 Task: Create a section Agile Artilleries and in the section, add a milestone IT Service Management in the project AgileBox
Action: Mouse moved to (50, 262)
Screenshot: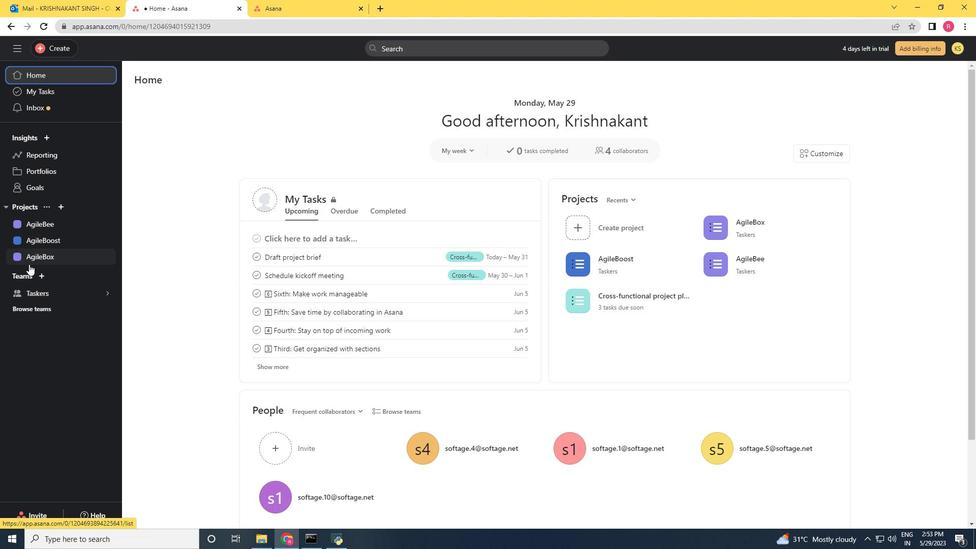 
Action: Mouse pressed left at (50, 262)
Screenshot: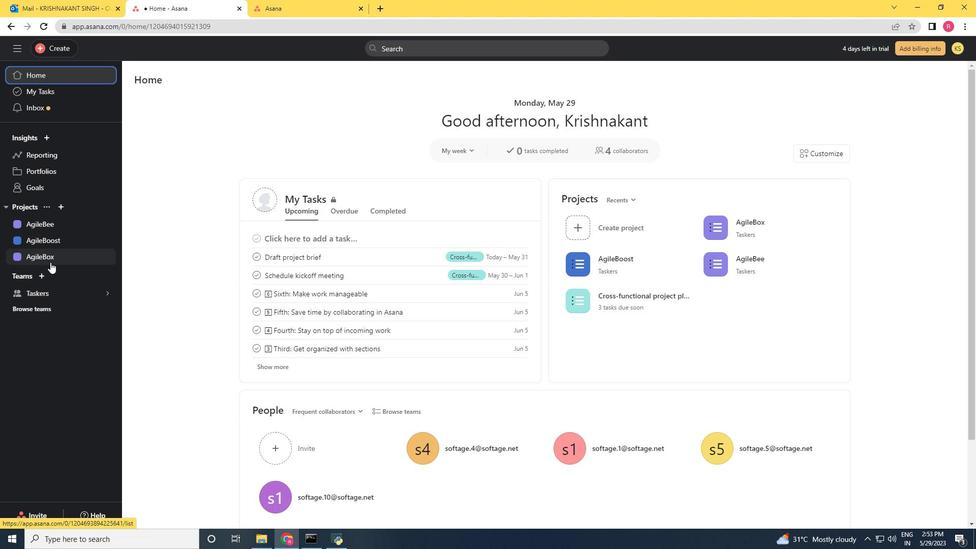 
Action: Mouse moved to (167, 471)
Screenshot: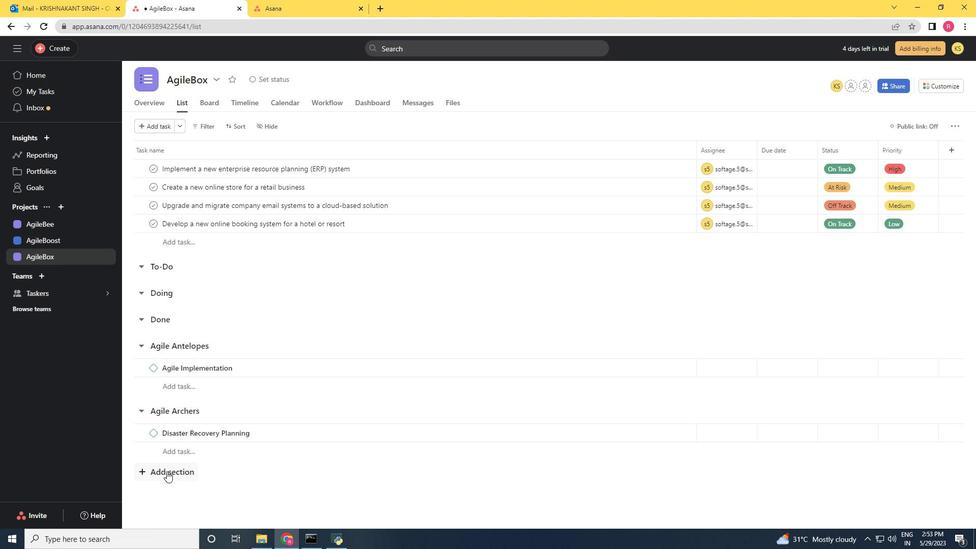 
Action: Mouse pressed left at (167, 471)
Screenshot: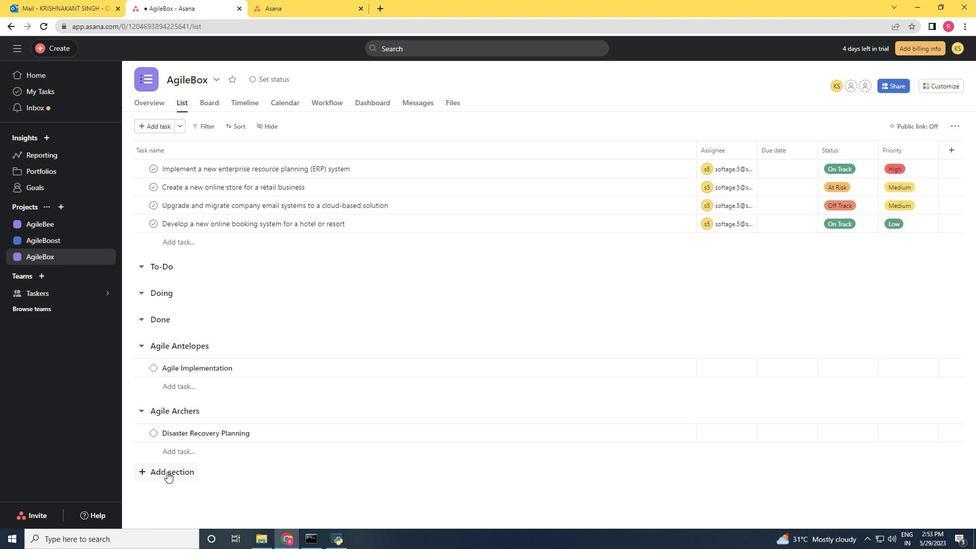 
Action: Mouse moved to (167, 471)
Screenshot: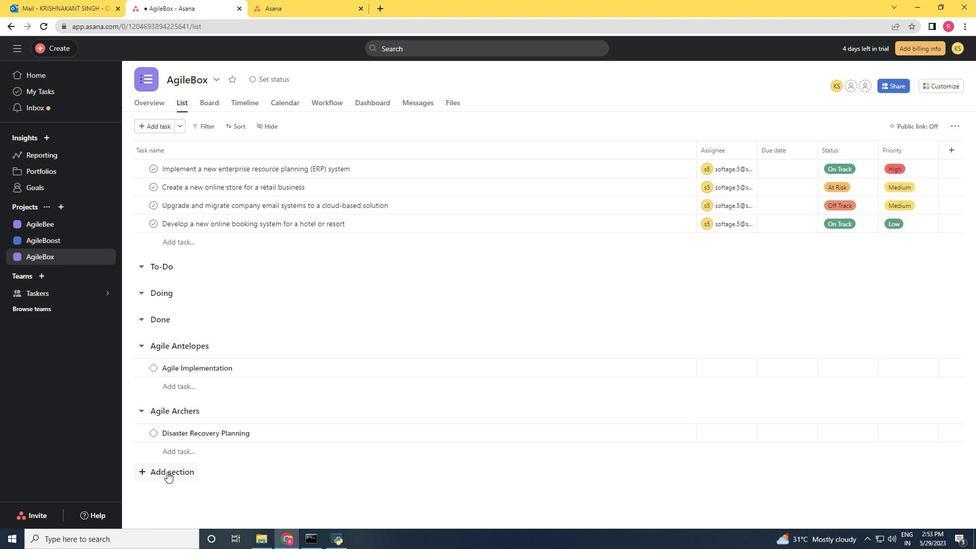 
Action: Key pressed <Key.shift>Agile<Key.space><Key.shift>Artilleries<Key.enter><Key.shift>IT<Key.space><Key.shift>Service<Key.space><Key.shift><Key.shift><Key.shift><Key.shift>Management<Key.space>
Screenshot: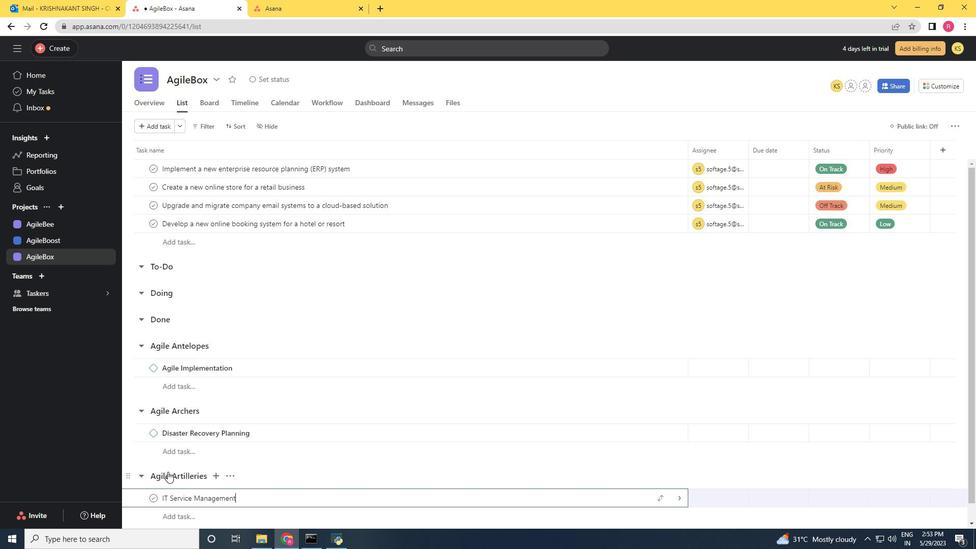 
Action: Mouse moved to (291, 501)
Screenshot: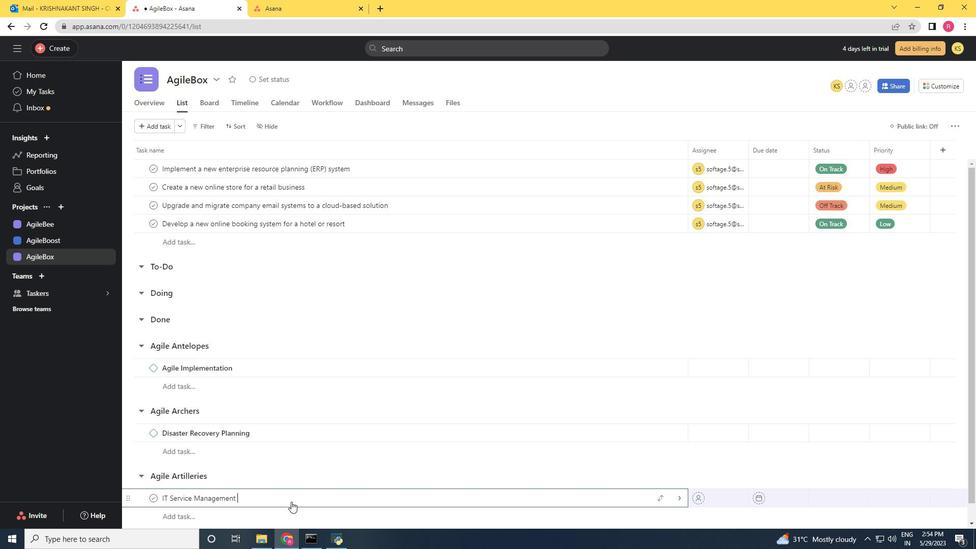 
Action: Mouse pressed right at (291, 501)
Screenshot: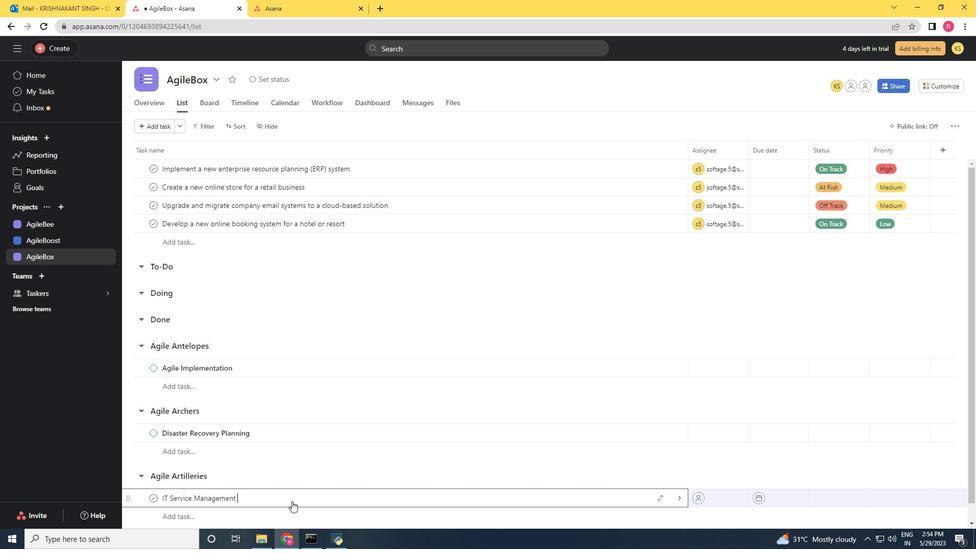 
Action: Mouse moved to (353, 451)
Screenshot: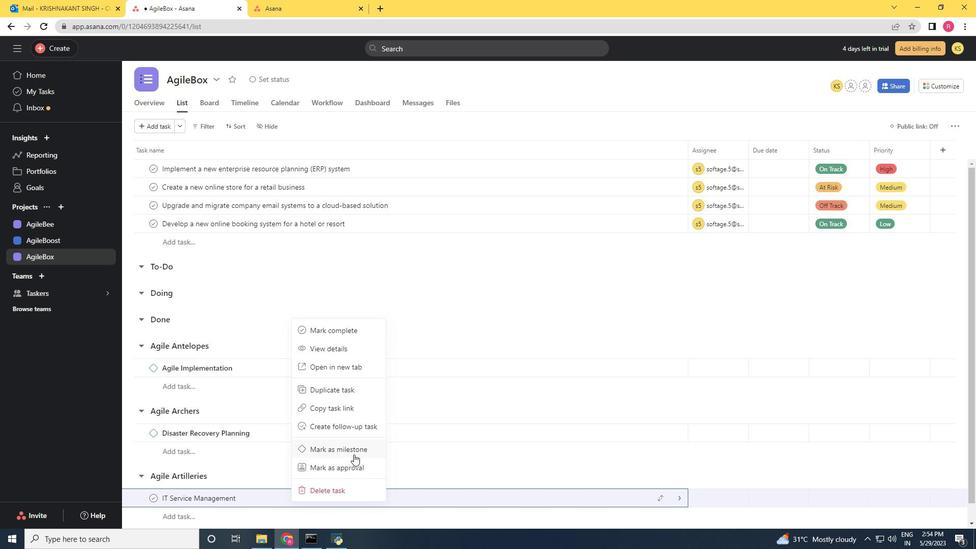 
Action: Mouse pressed left at (353, 451)
Screenshot: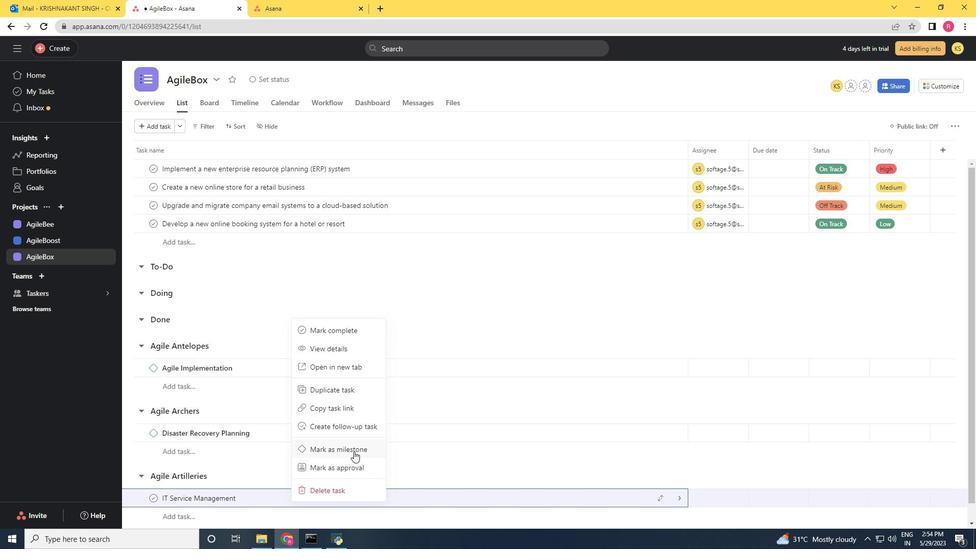 
Action: Mouse scrolled (353, 450) with delta (0, 0)
Screenshot: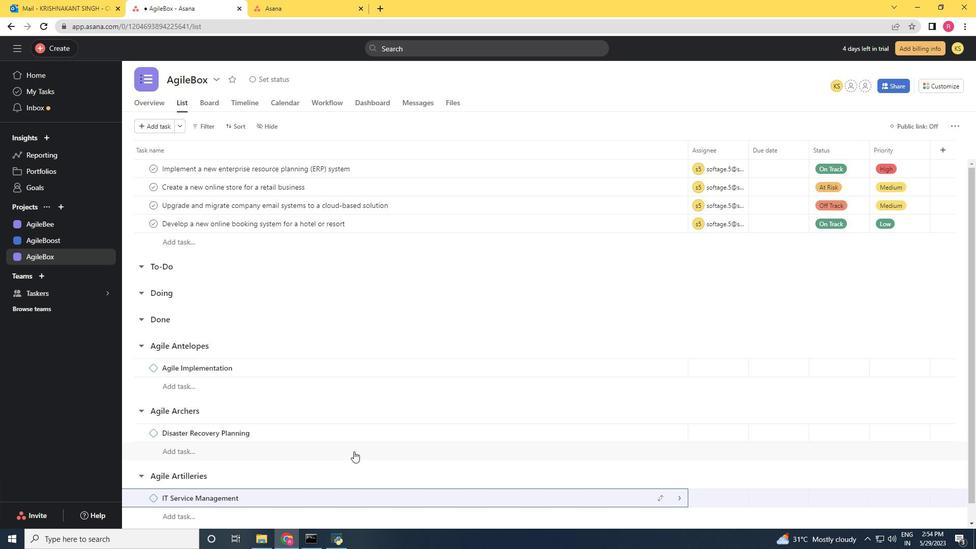 
Action: Mouse scrolled (353, 450) with delta (0, 0)
Screenshot: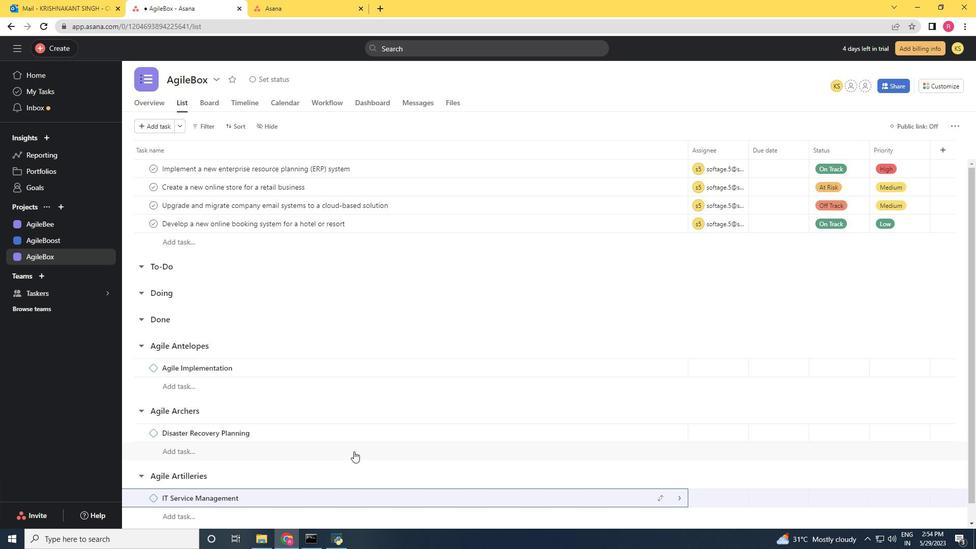
Action: Mouse scrolled (353, 450) with delta (0, 0)
Screenshot: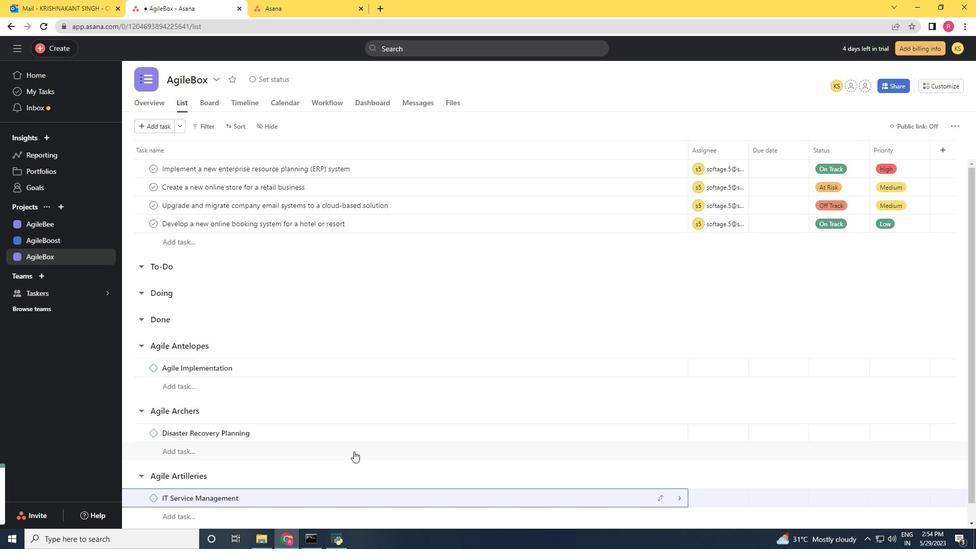 
Action: Mouse moved to (353, 450)
Screenshot: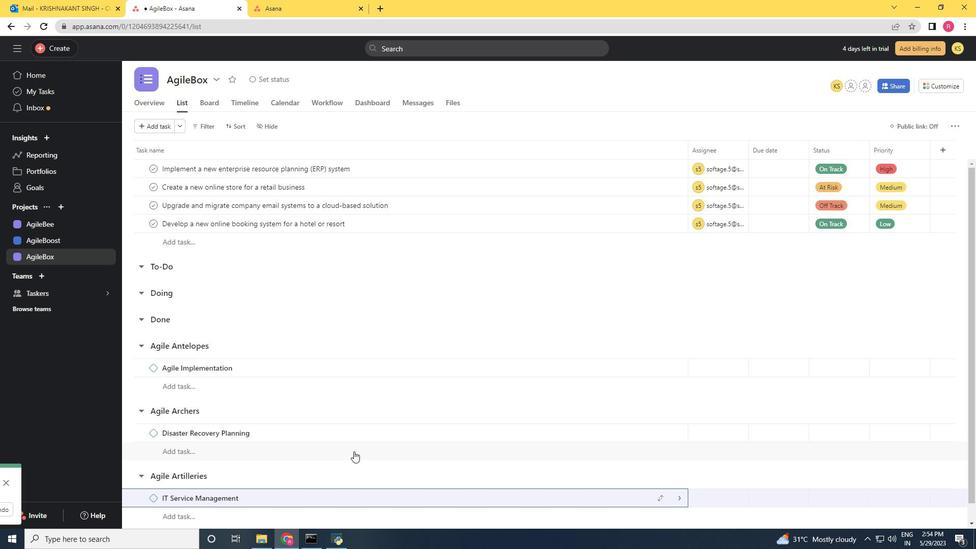 
Action: Mouse scrolled (353, 450) with delta (0, 0)
Screenshot: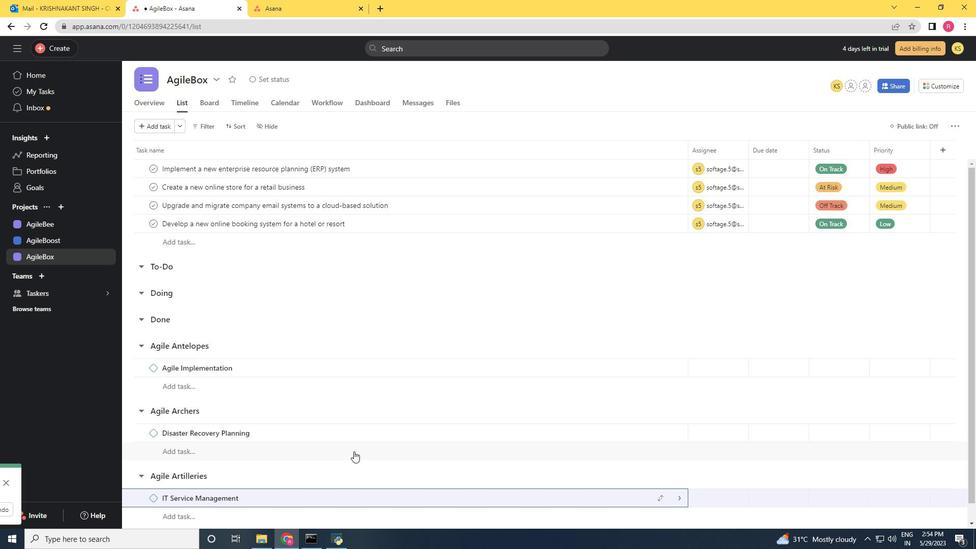 
Action: Mouse moved to (485, 459)
Screenshot: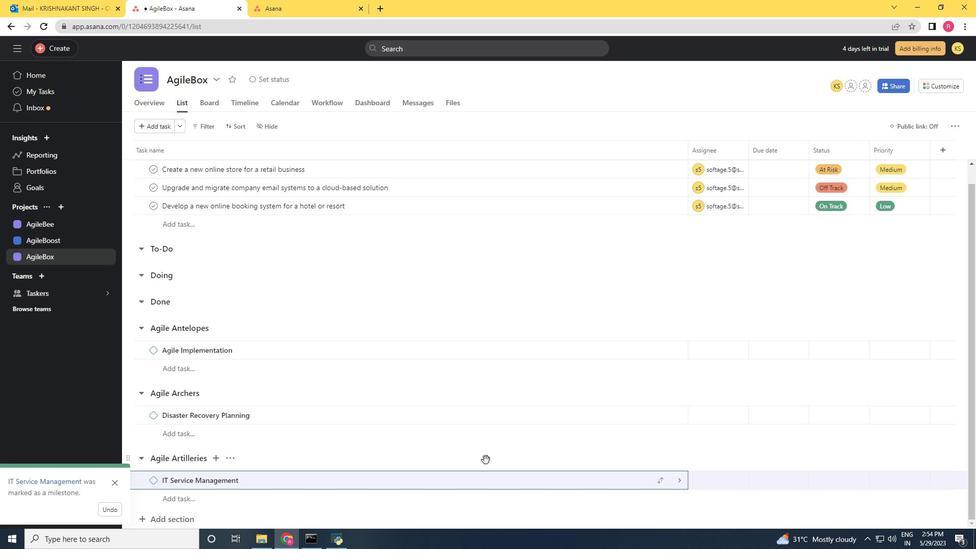 
